 Task: Add a condition where "Hours since requester update Less than Twenty" in unsolved tickets in your groups.
Action: Mouse moved to (134, 434)
Screenshot: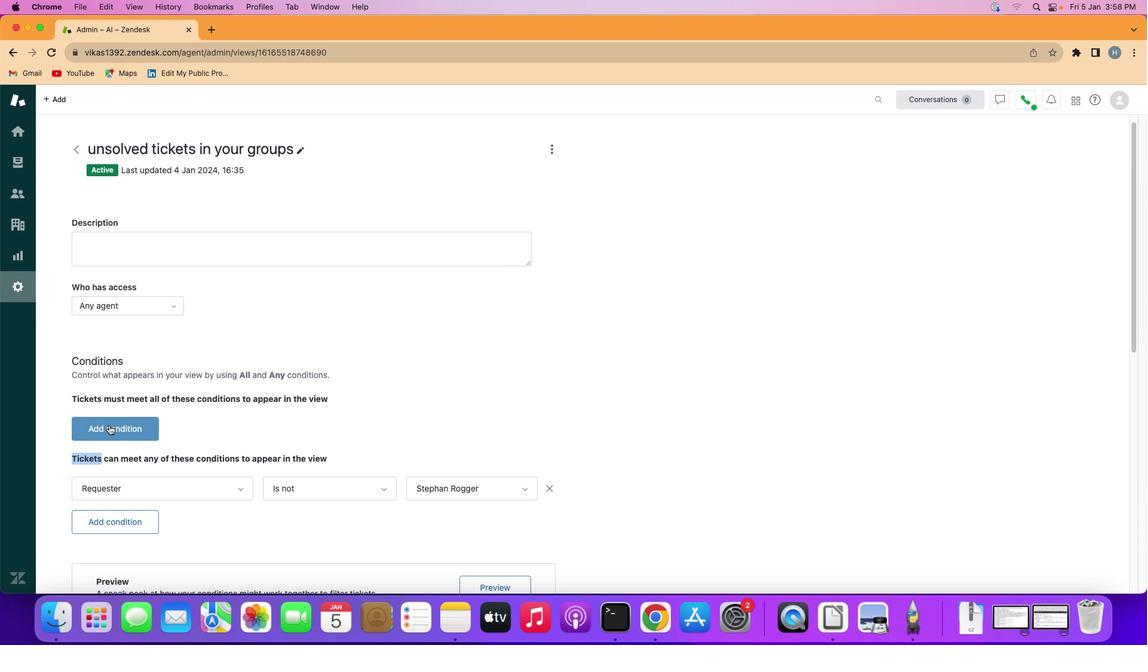 
Action: Mouse pressed left at (134, 434)
Screenshot: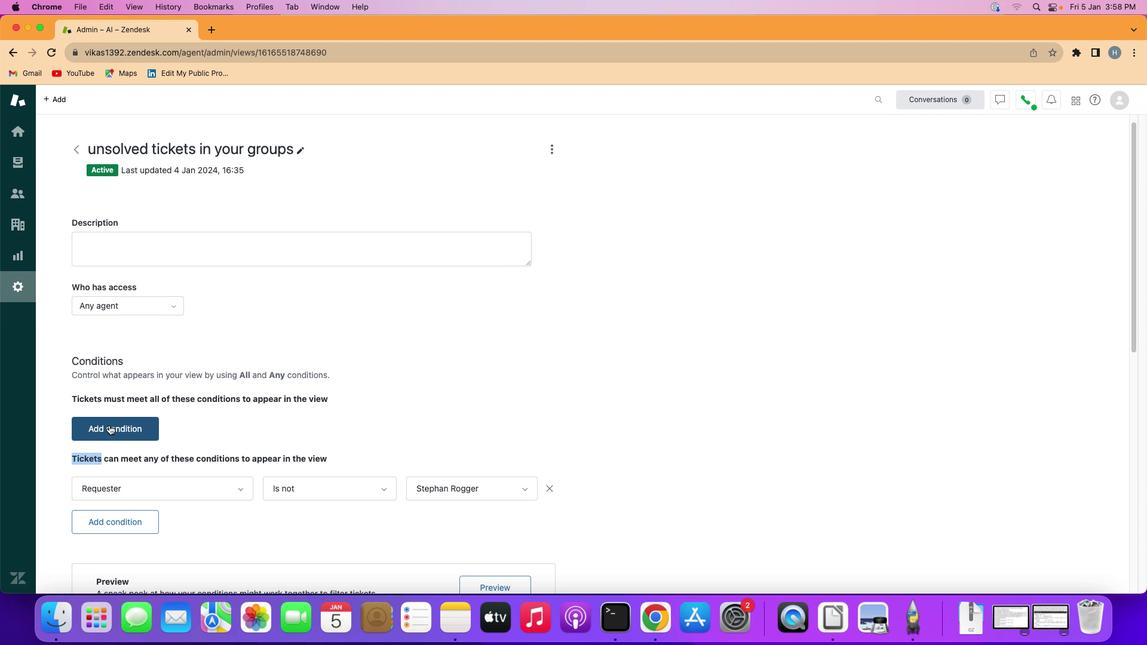 
Action: Mouse moved to (183, 432)
Screenshot: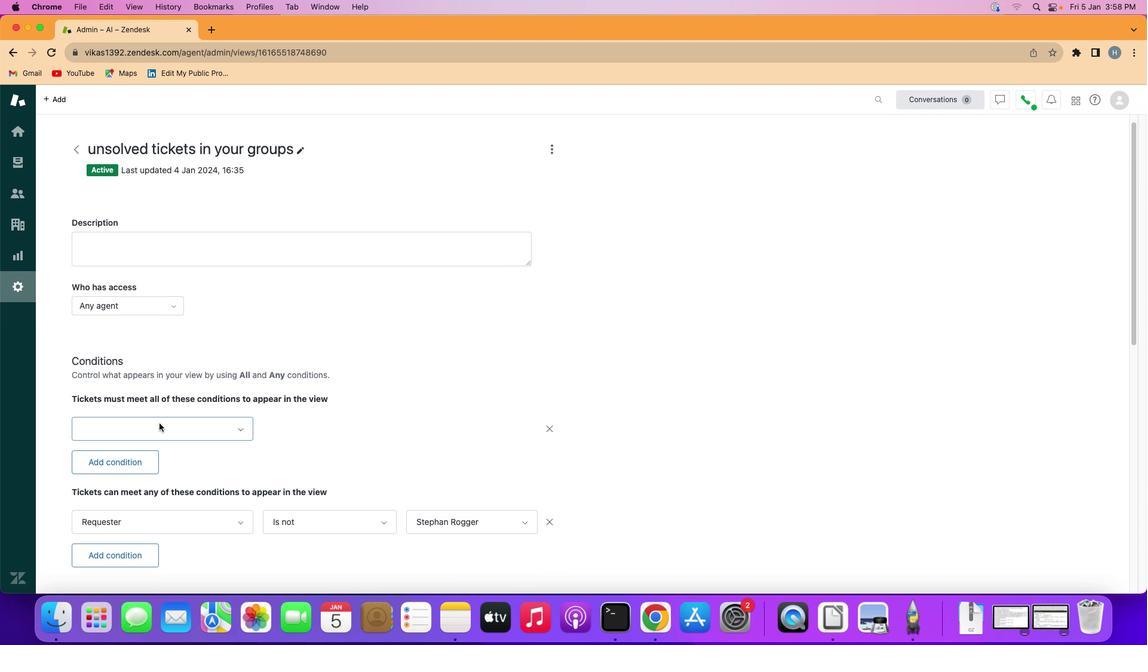 
Action: Mouse pressed left at (183, 432)
Screenshot: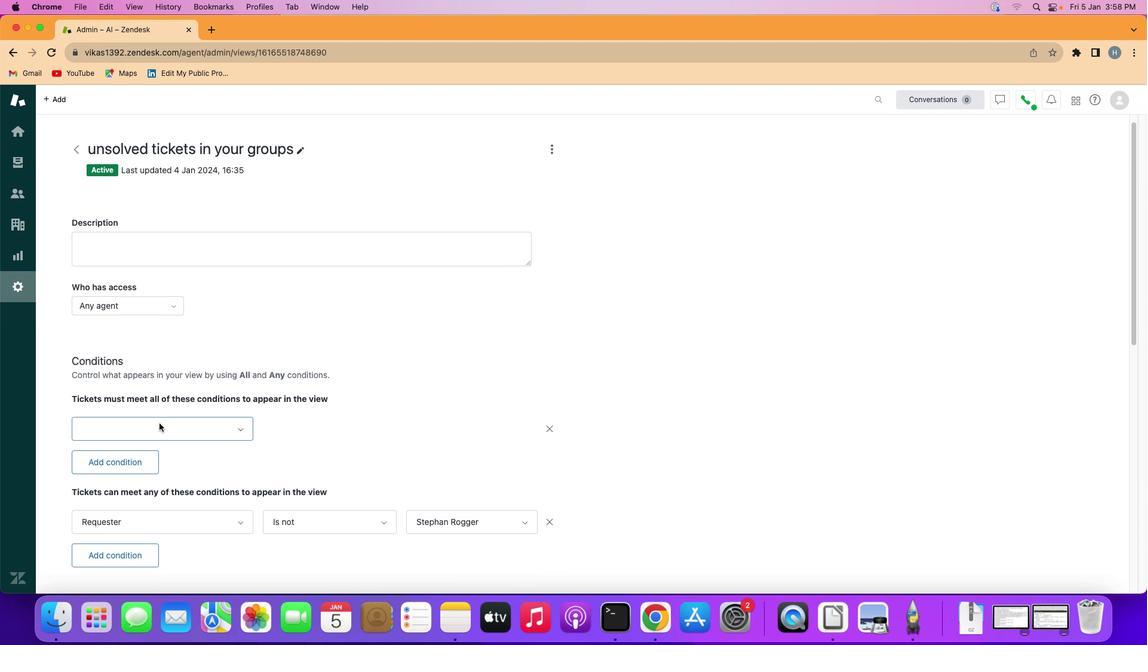 
Action: Mouse moved to (184, 331)
Screenshot: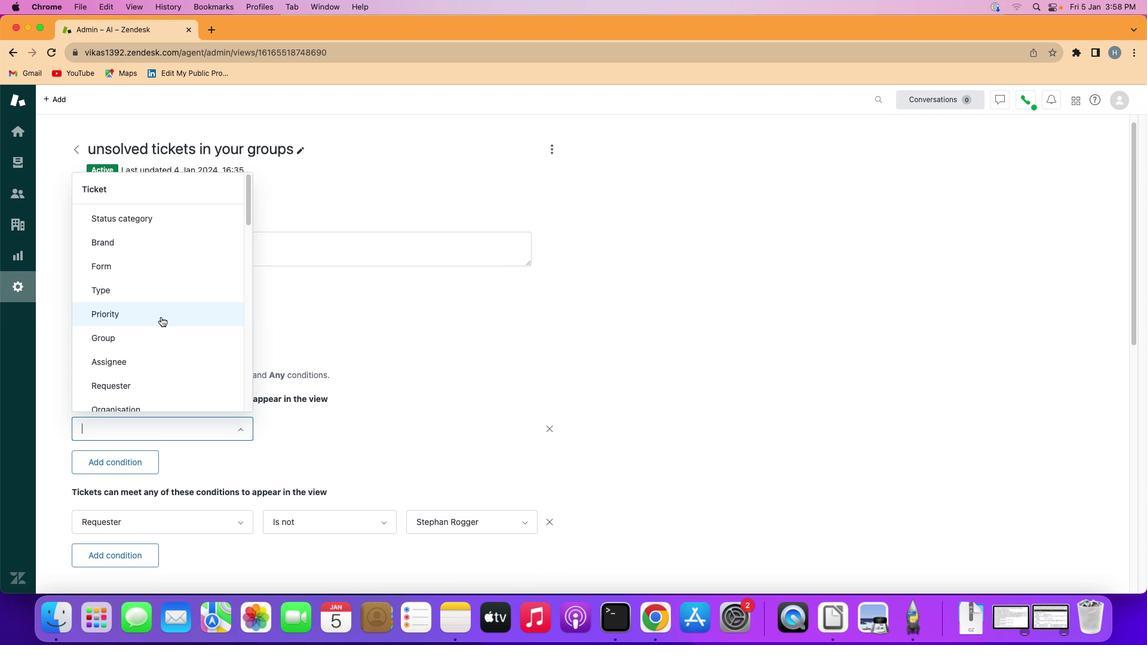 
Action: Mouse scrolled (184, 331) with delta (29, 29)
Screenshot: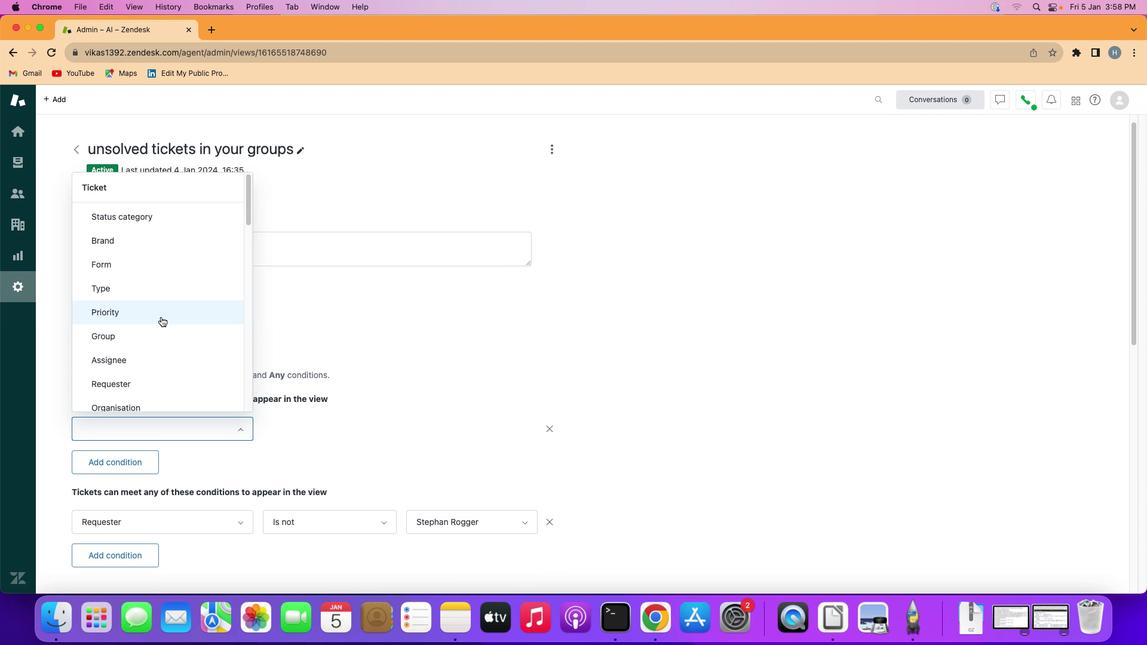 
Action: Mouse scrolled (184, 331) with delta (29, 29)
Screenshot: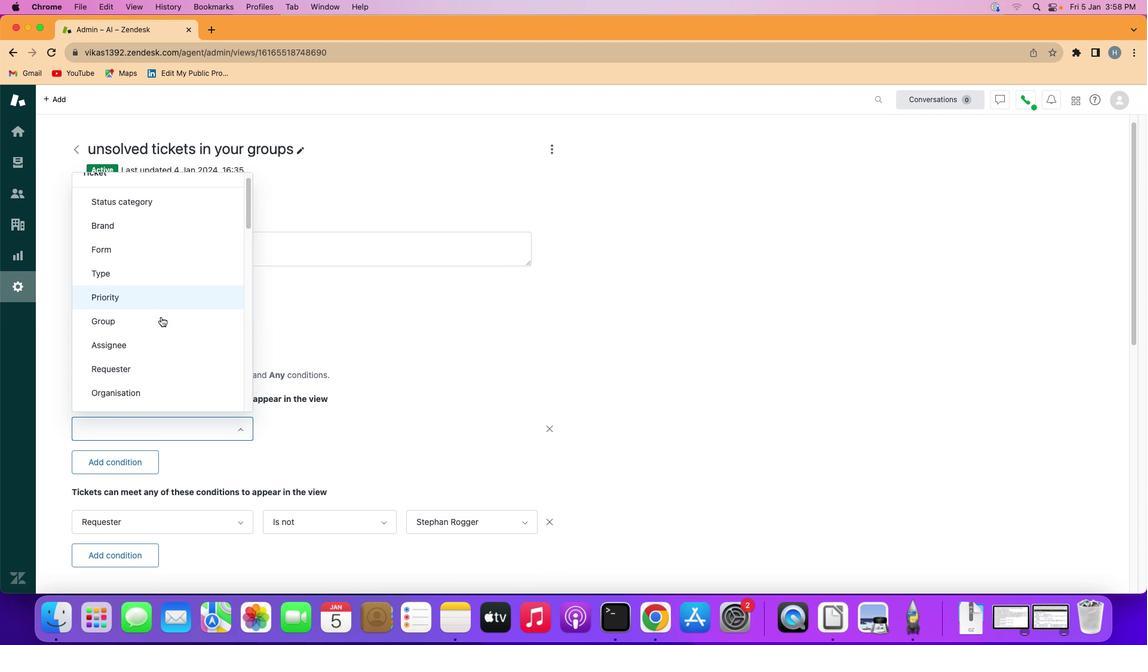 
Action: Mouse scrolled (184, 331) with delta (29, 29)
Screenshot: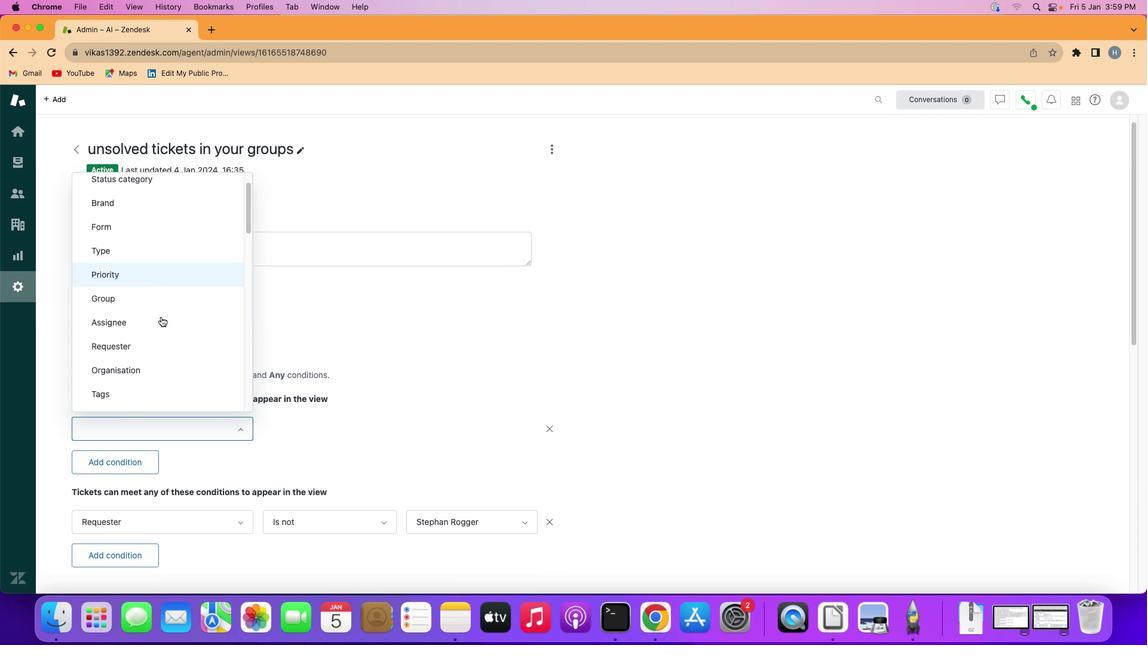 
Action: Mouse scrolled (184, 331) with delta (29, 28)
Screenshot: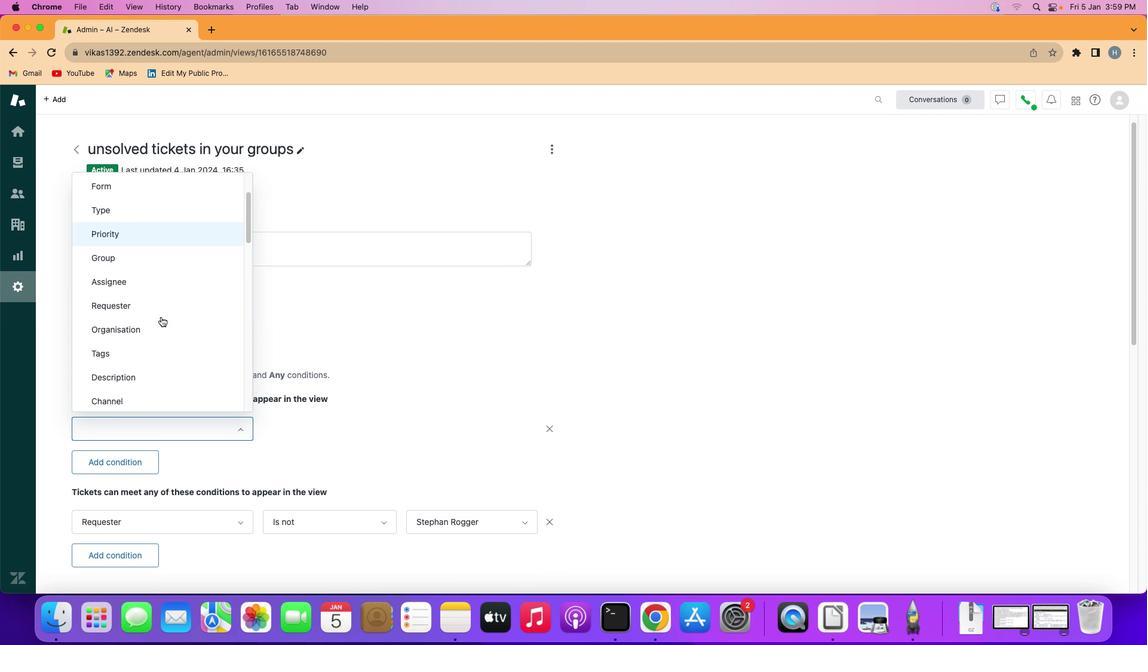 
Action: Mouse scrolled (184, 331) with delta (29, 28)
Screenshot: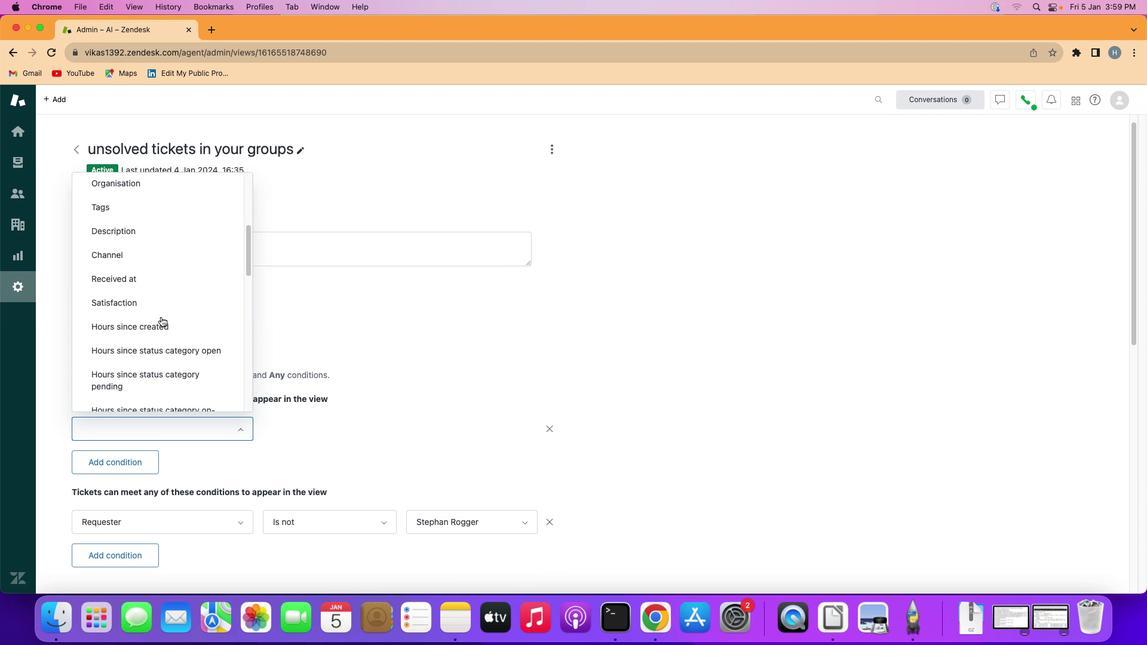 
Action: Mouse moved to (185, 331)
Screenshot: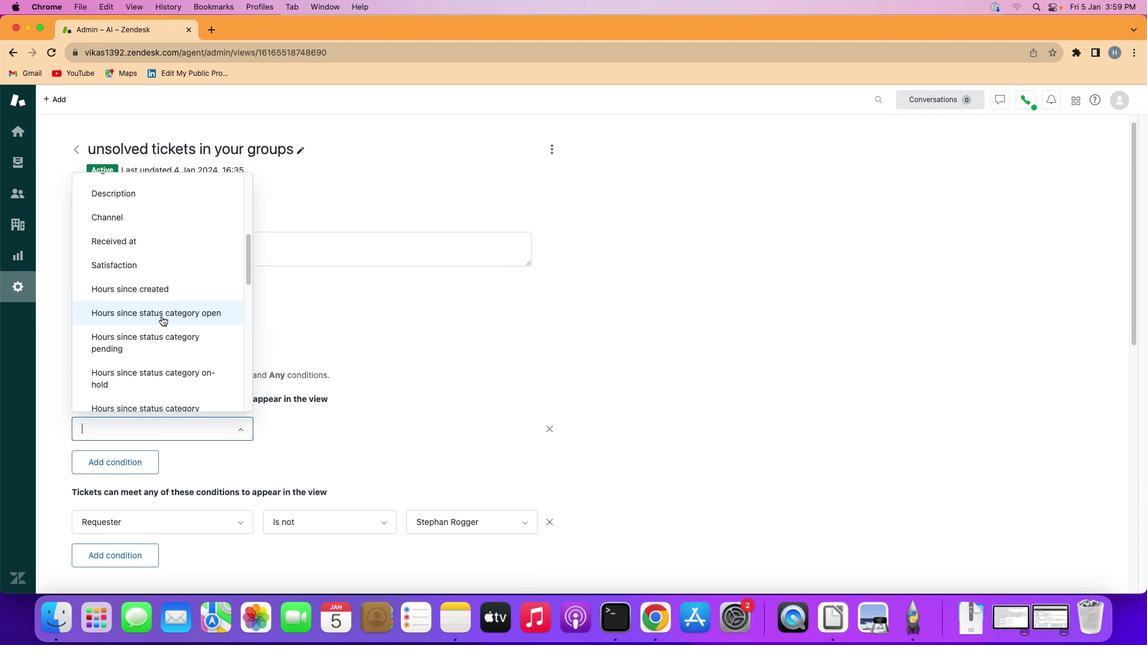 
Action: Mouse scrolled (185, 331) with delta (29, 29)
Screenshot: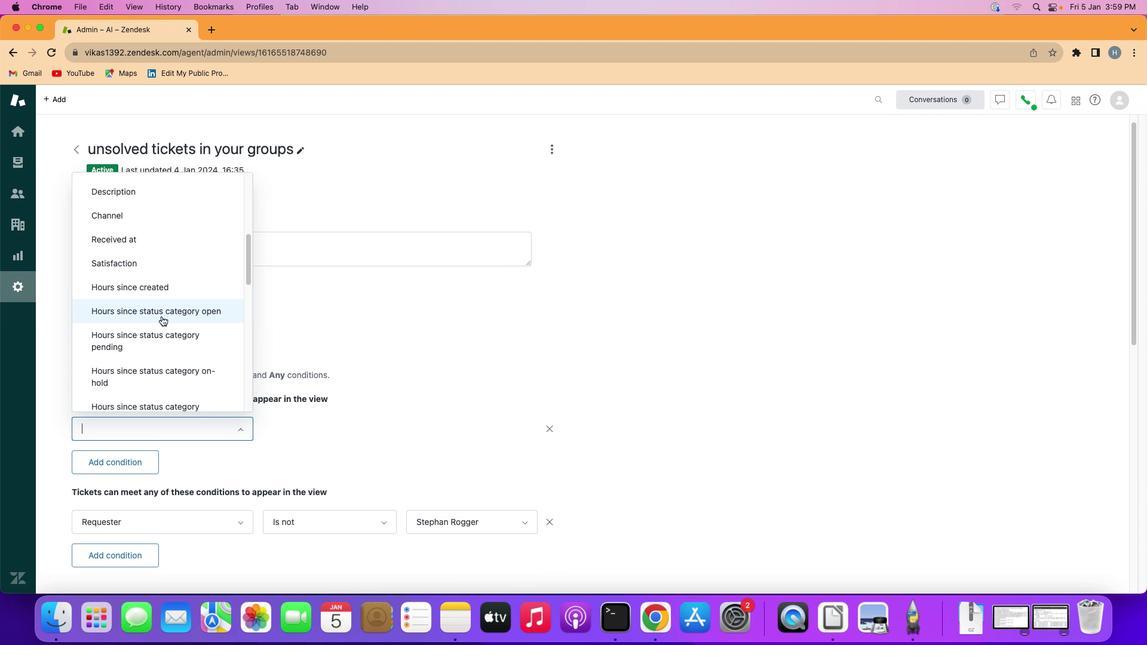 
Action: Mouse scrolled (185, 331) with delta (29, 29)
Screenshot: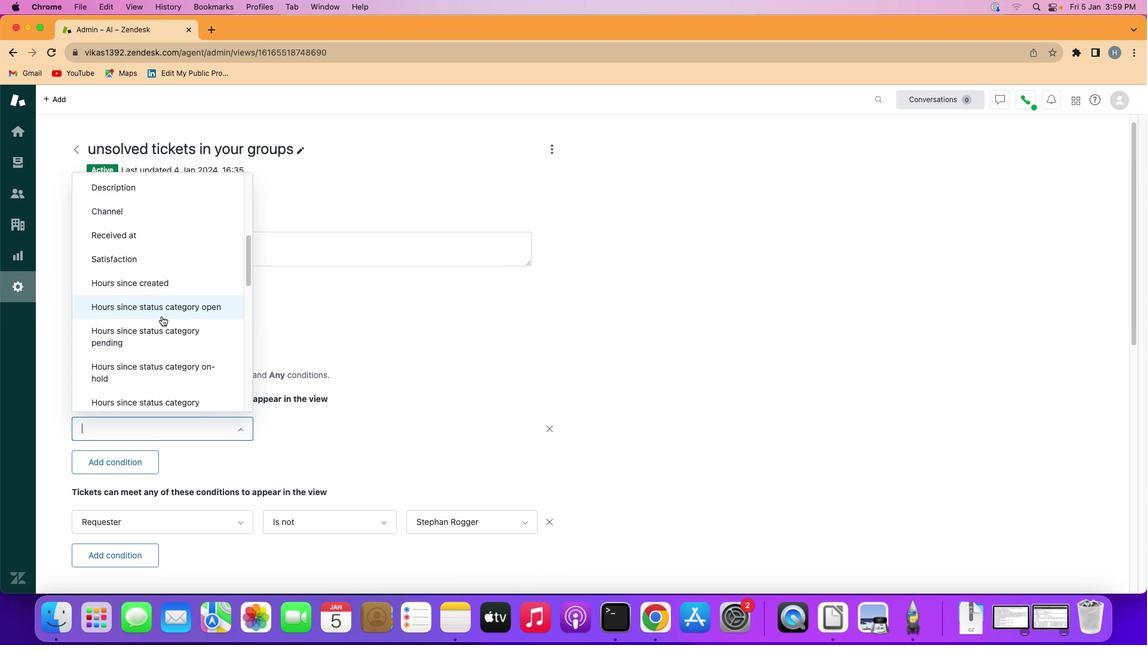 
Action: Mouse scrolled (185, 331) with delta (29, 29)
Screenshot: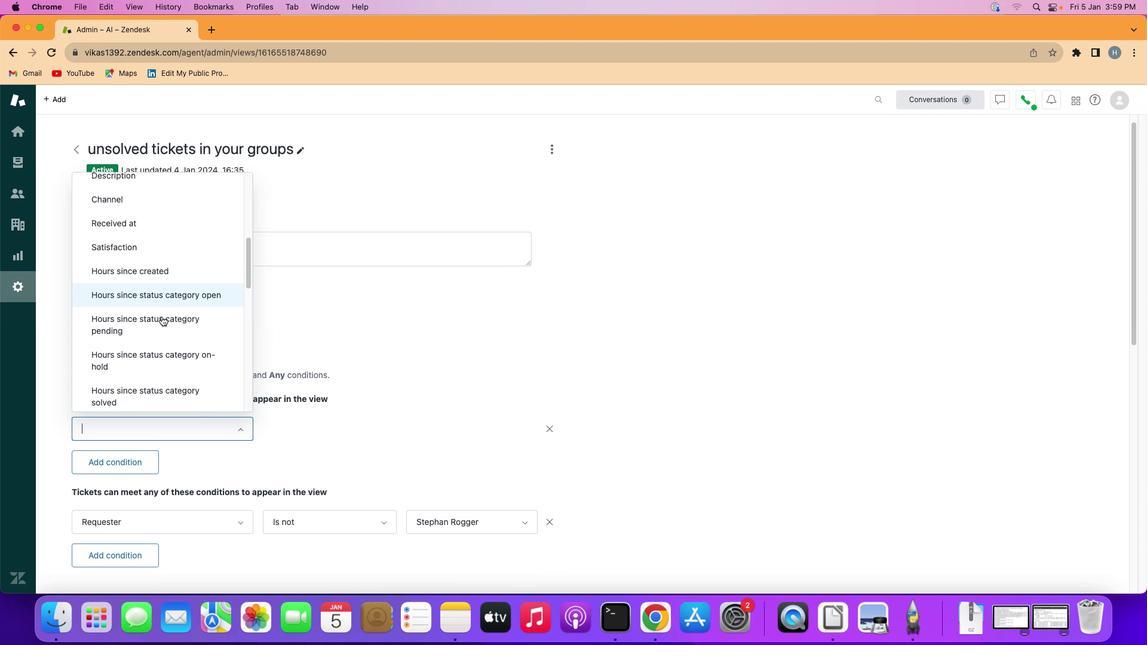 
Action: Mouse scrolled (185, 331) with delta (29, 29)
Screenshot: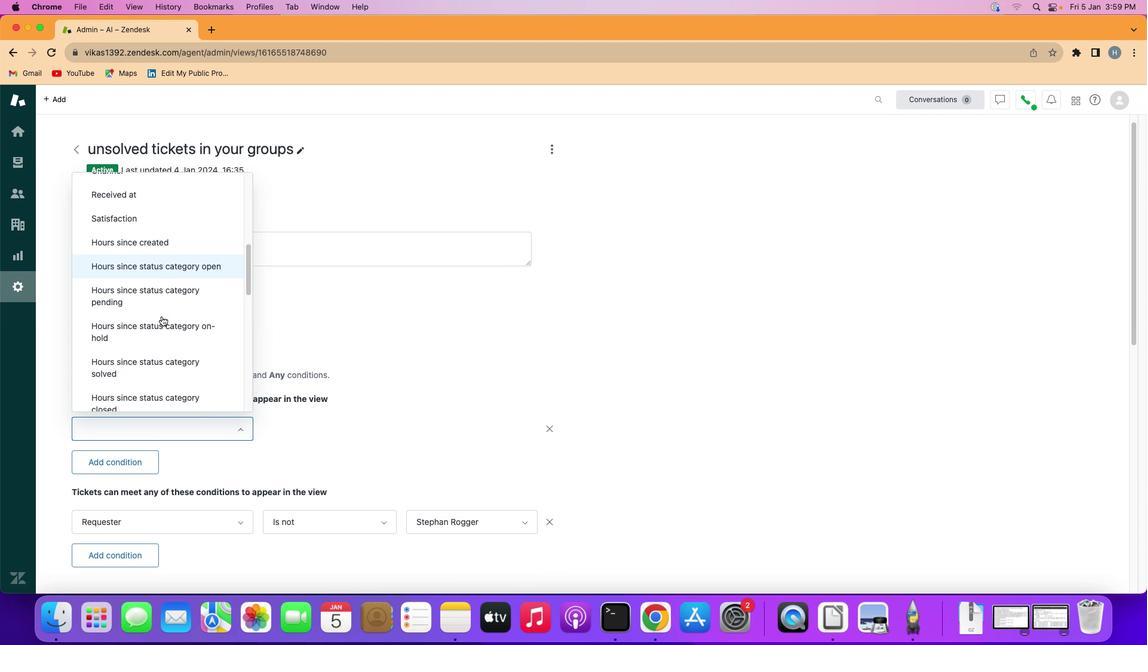 
Action: Mouse scrolled (185, 331) with delta (29, 29)
Screenshot: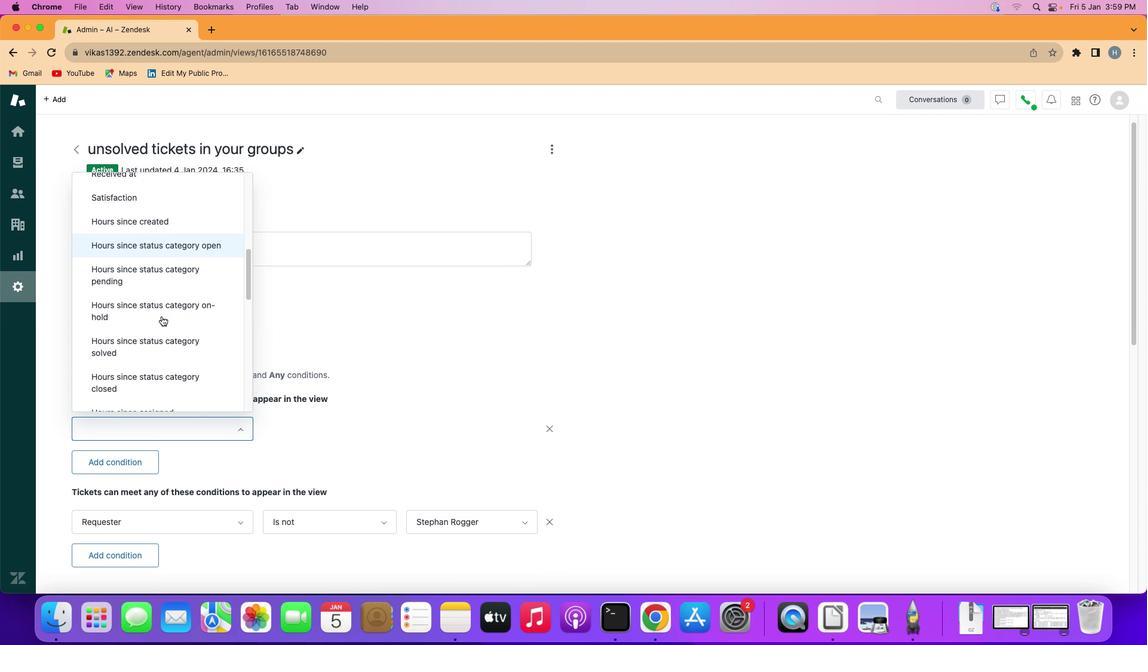 
Action: Mouse moved to (186, 331)
Screenshot: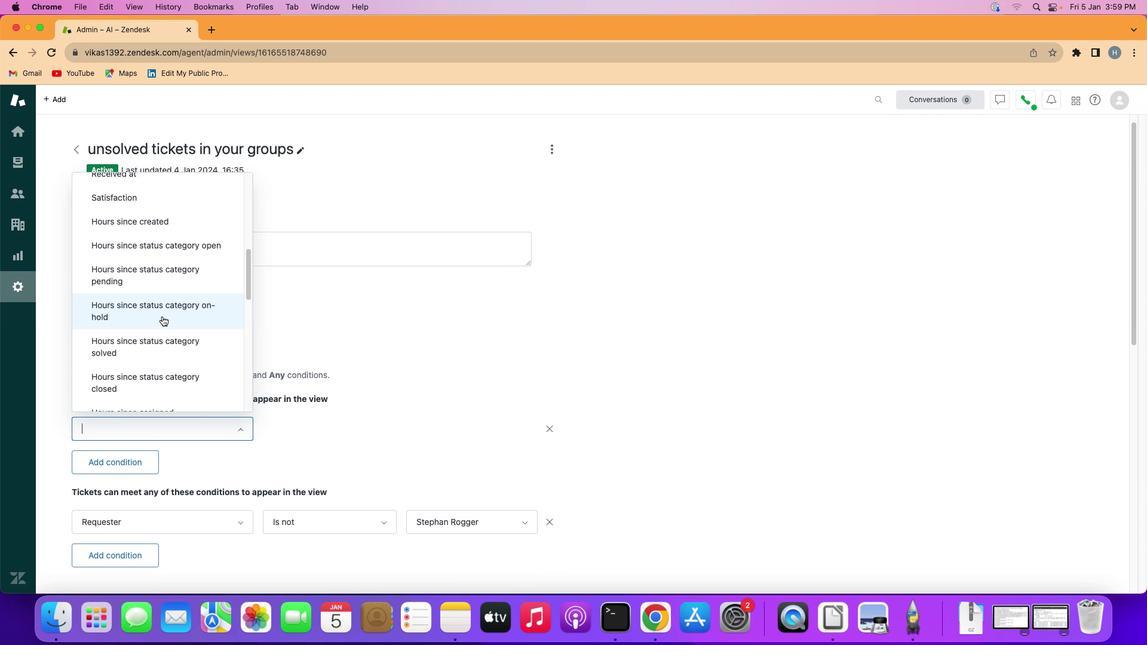 
Action: Mouse scrolled (186, 331) with delta (29, 29)
Screenshot: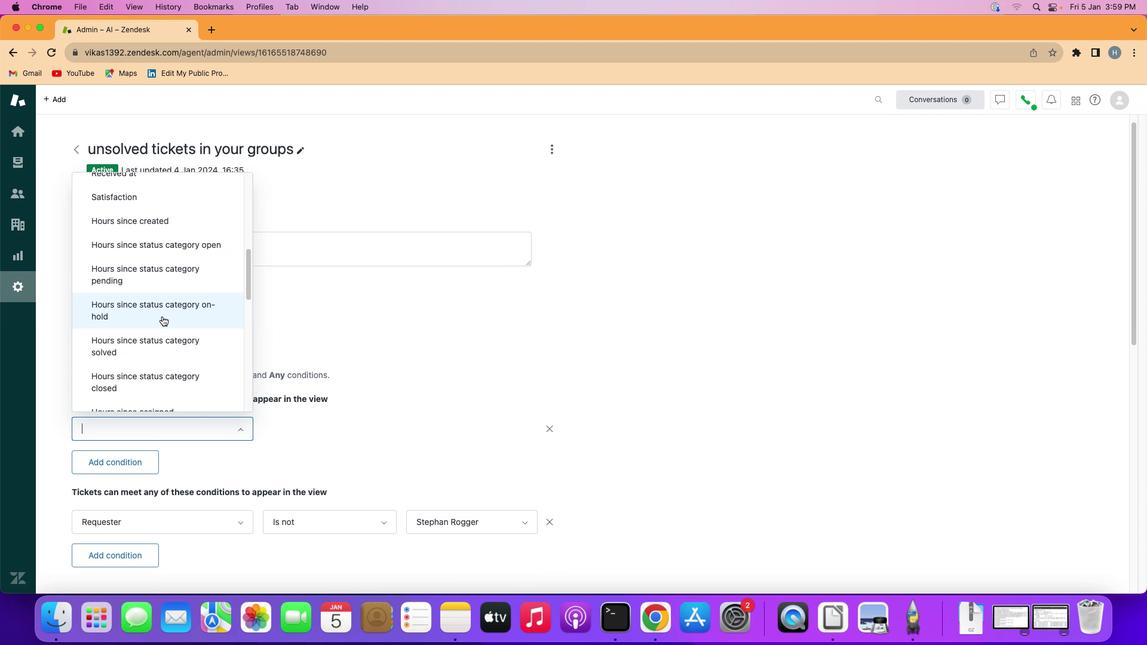 
Action: Mouse scrolled (186, 331) with delta (29, 29)
Screenshot: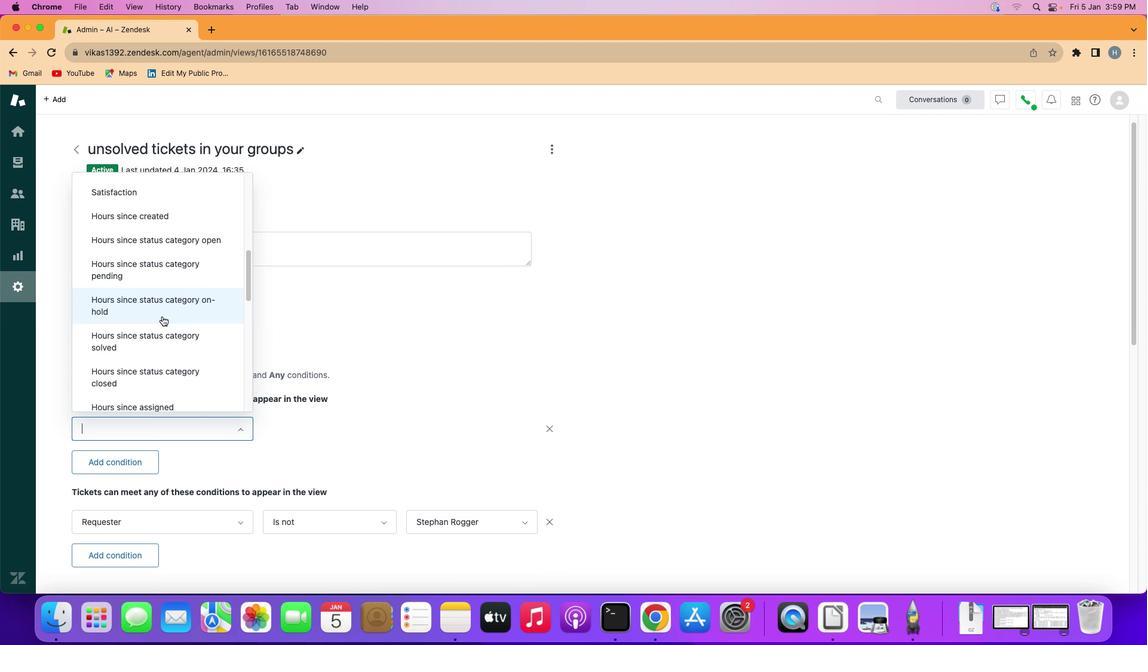 
Action: Mouse scrolled (186, 331) with delta (29, 29)
Screenshot: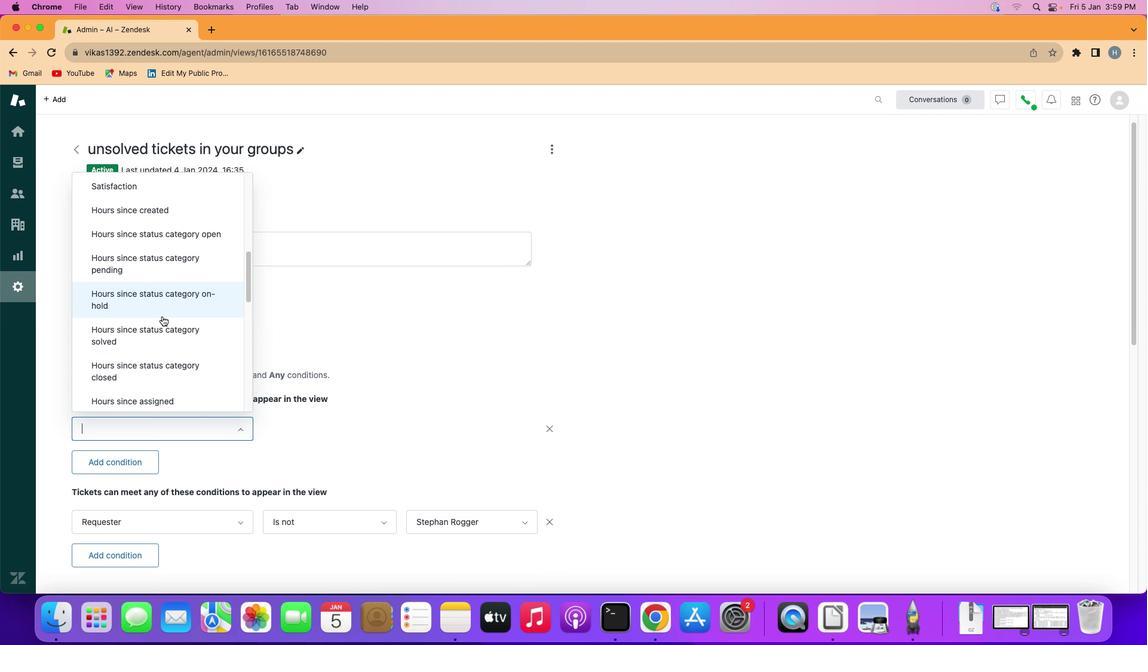 
Action: Mouse scrolled (186, 331) with delta (29, 29)
Screenshot: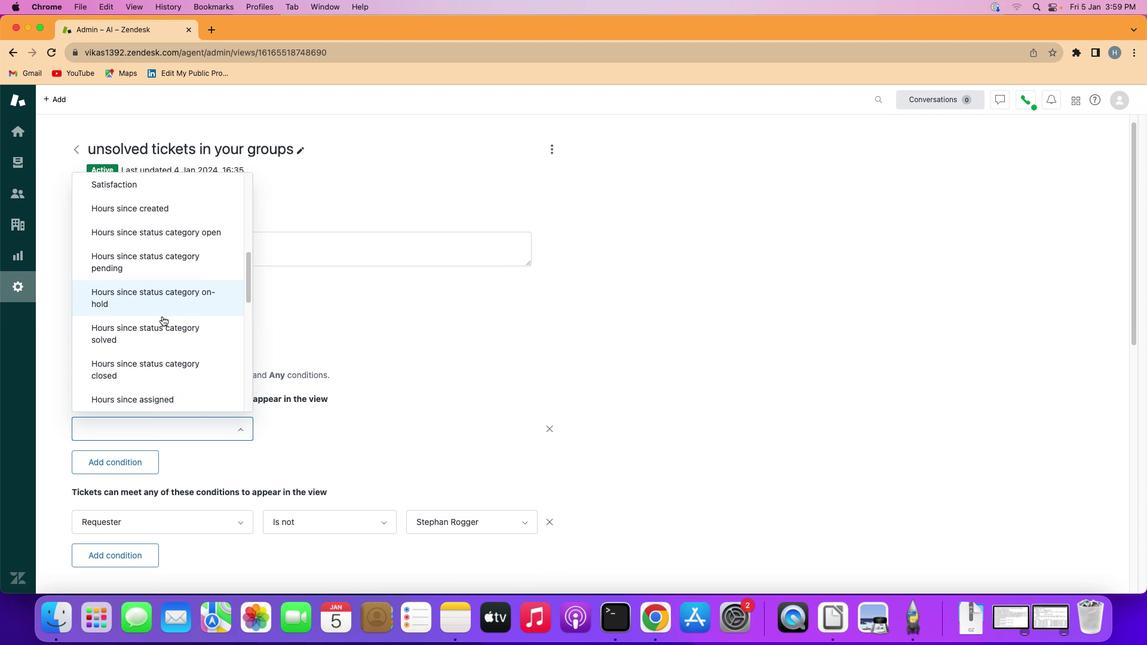 
Action: Mouse scrolled (186, 331) with delta (29, 29)
Screenshot: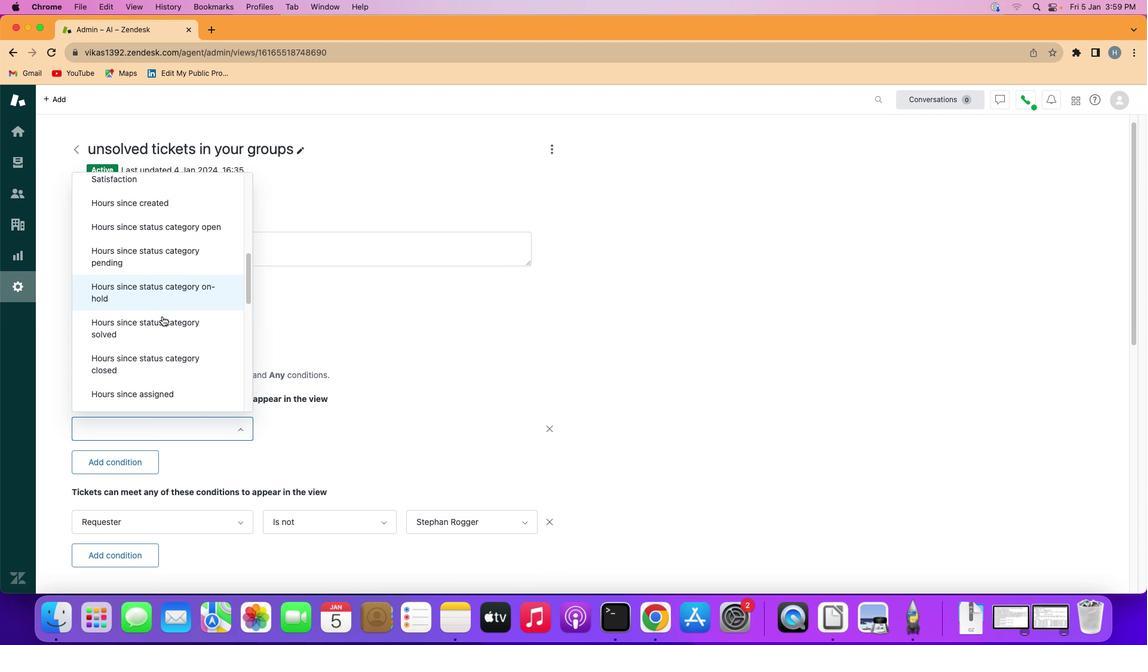
Action: Mouse scrolled (186, 331) with delta (29, 29)
Screenshot: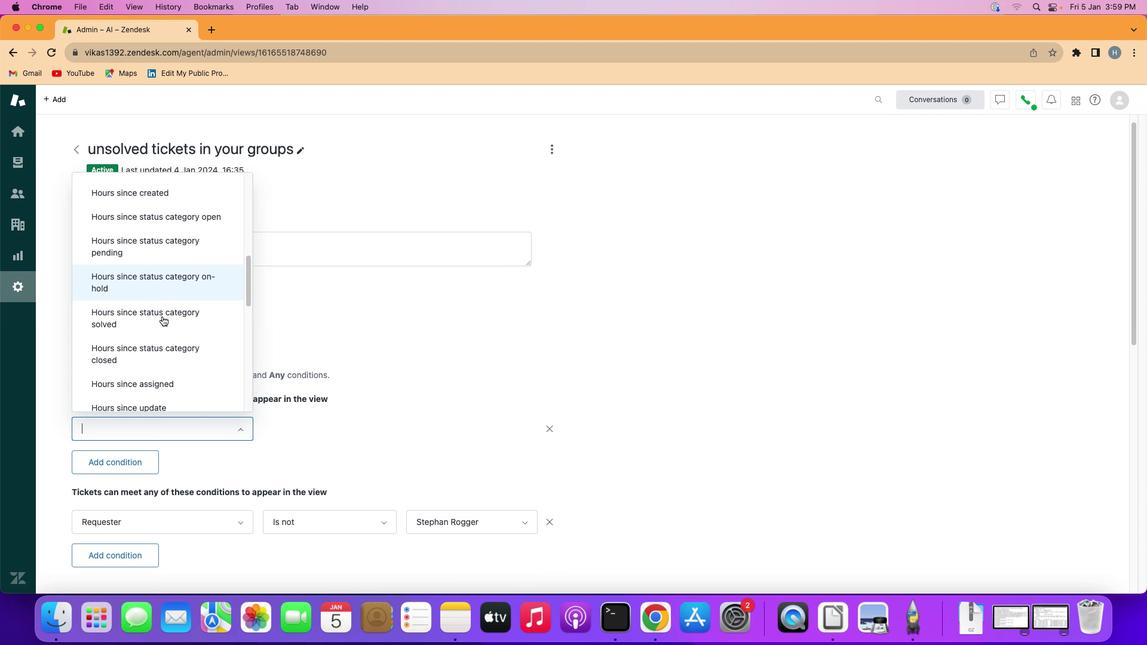 
Action: Mouse scrolled (186, 331) with delta (29, 29)
Screenshot: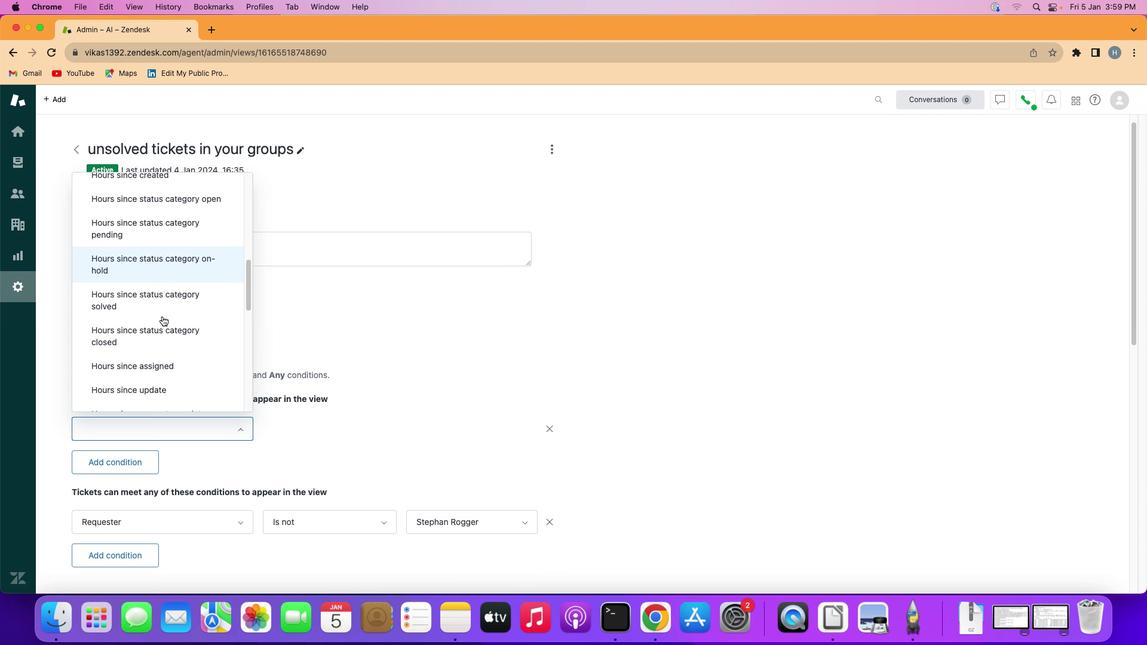 
Action: Mouse scrolled (186, 331) with delta (29, 29)
Screenshot: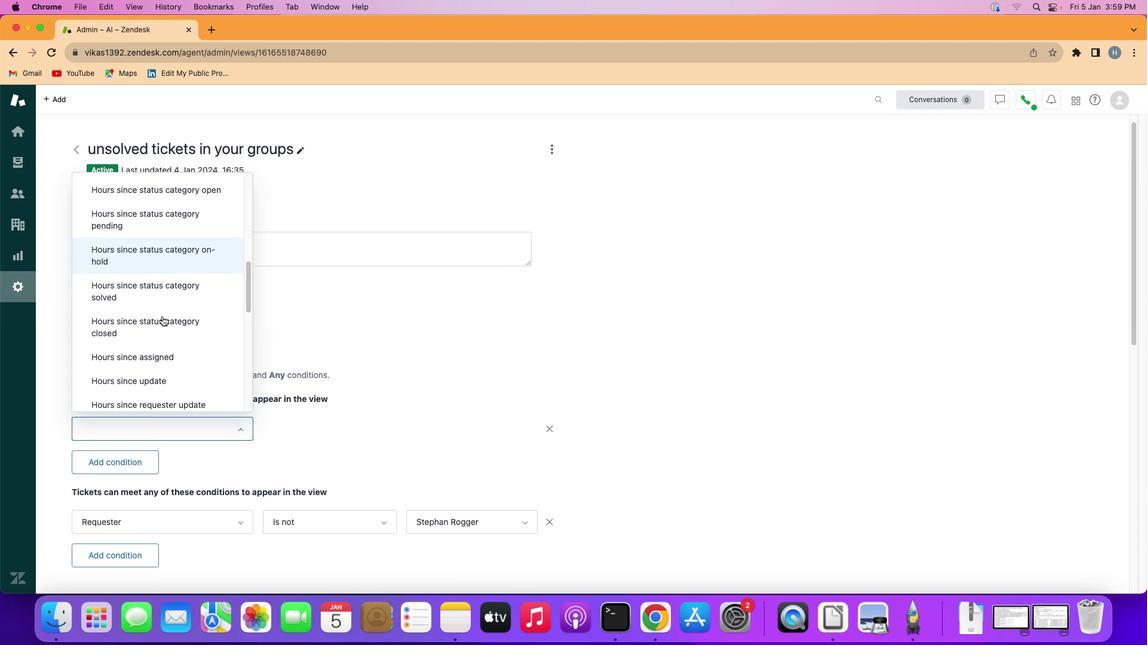 
Action: Mouse scrolled (186, 331) with delta (29, 29)
Screenshot: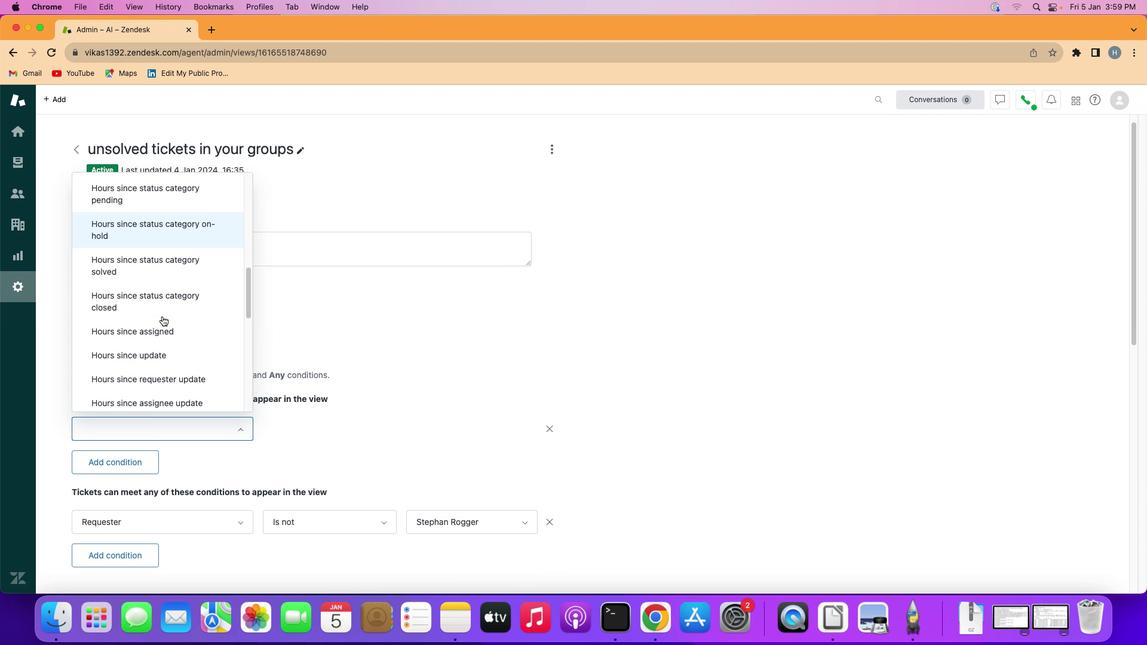 
Action: Mouse scrolled (186, 331) with delta (29, 29)
Screenshot: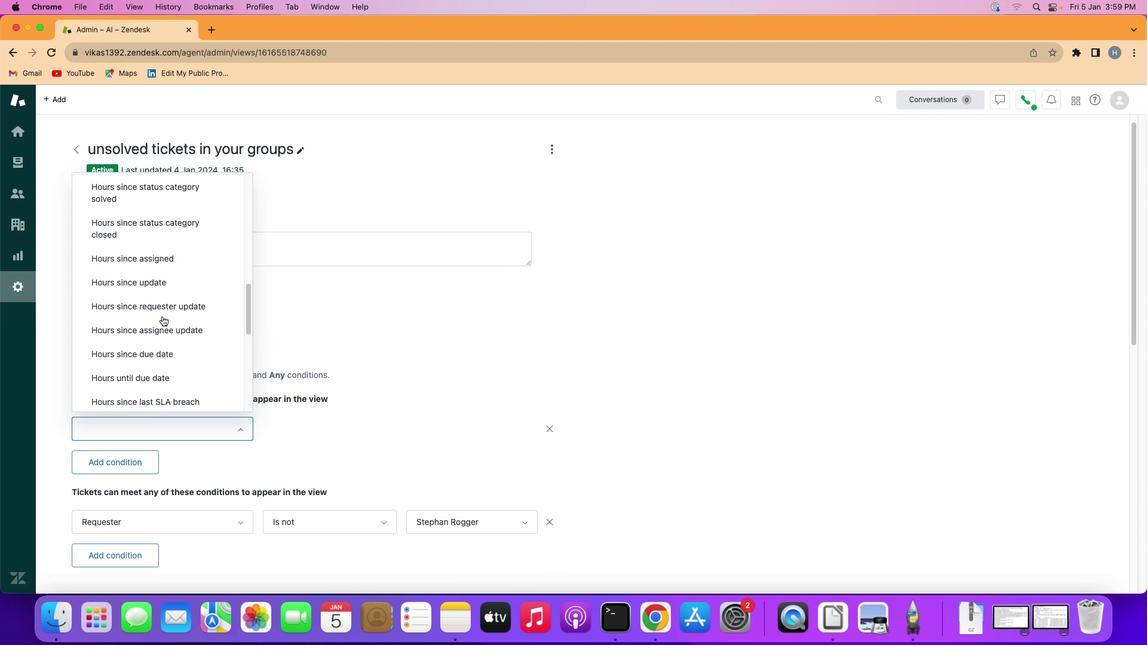 
Action: Mouse moved to (210, 292)
Screenshot: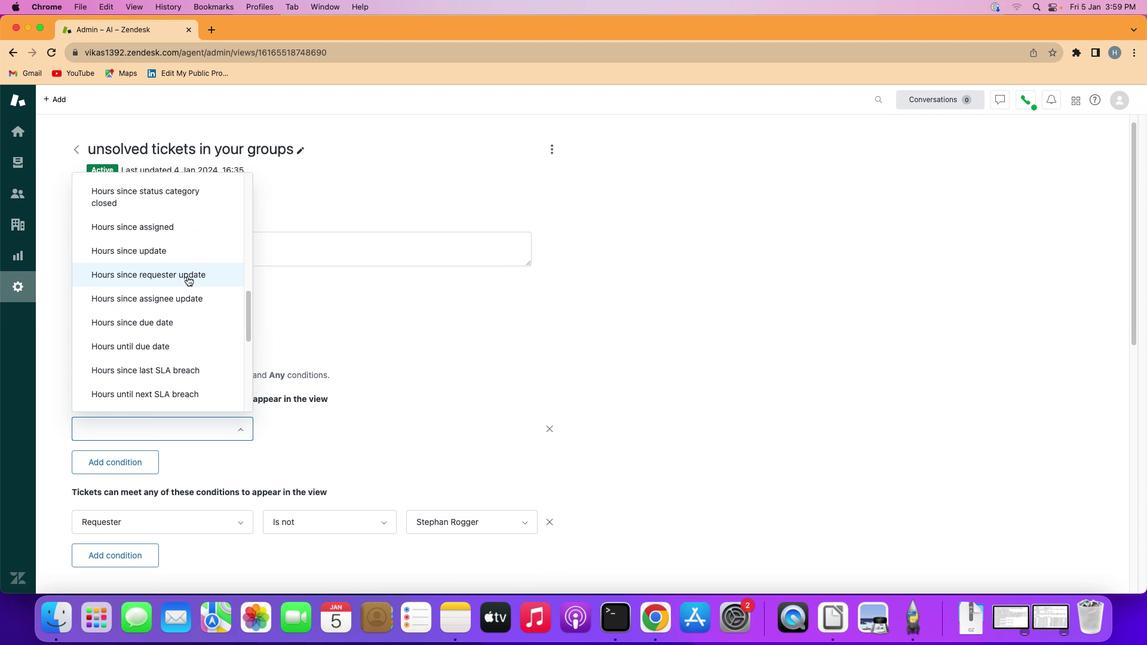 
Action: Mouse pressed left at (210, 292)
Screenshot: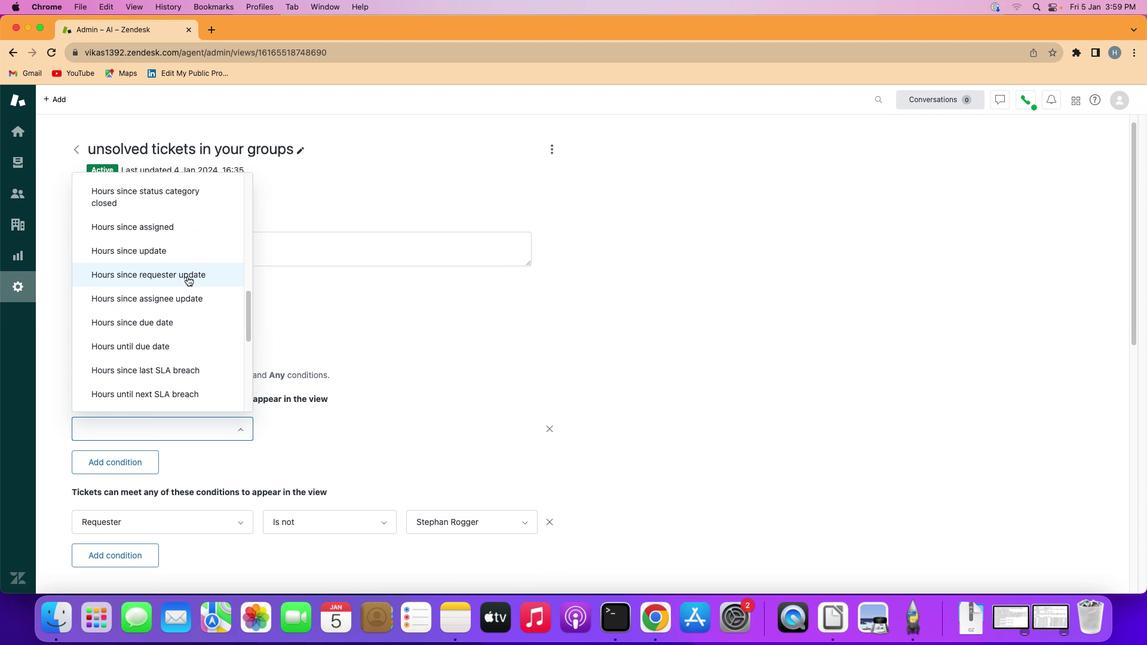 
Action: Mouse moved to (340, 434)
Screenshot: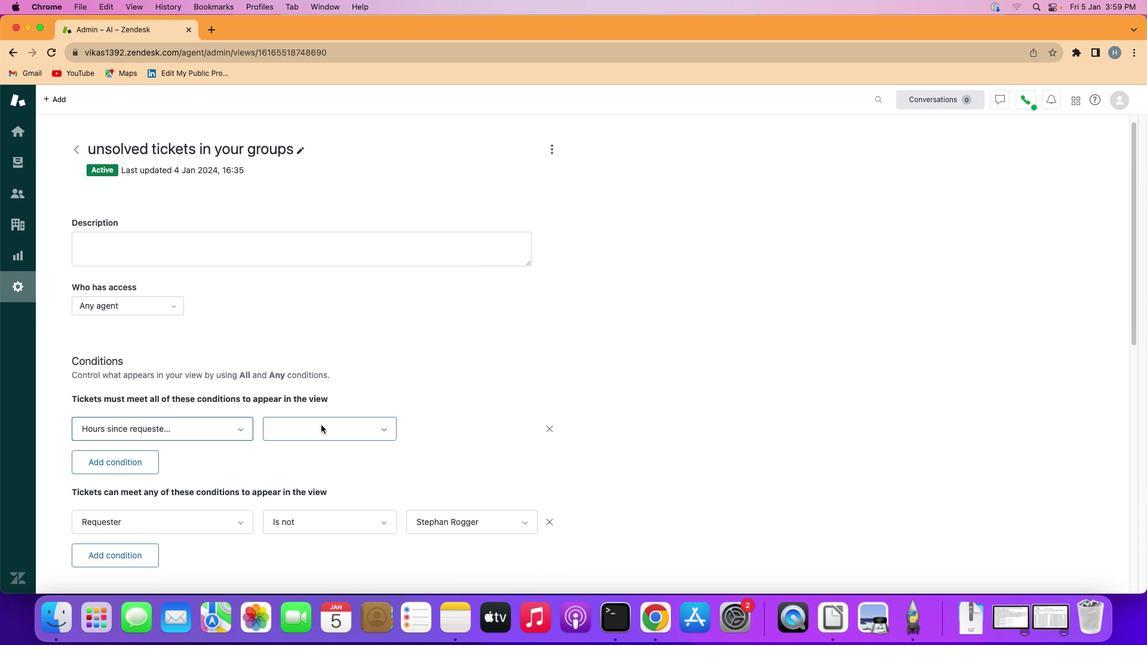 
Action: Mouse pressed left at (340, 434)
Screenshot: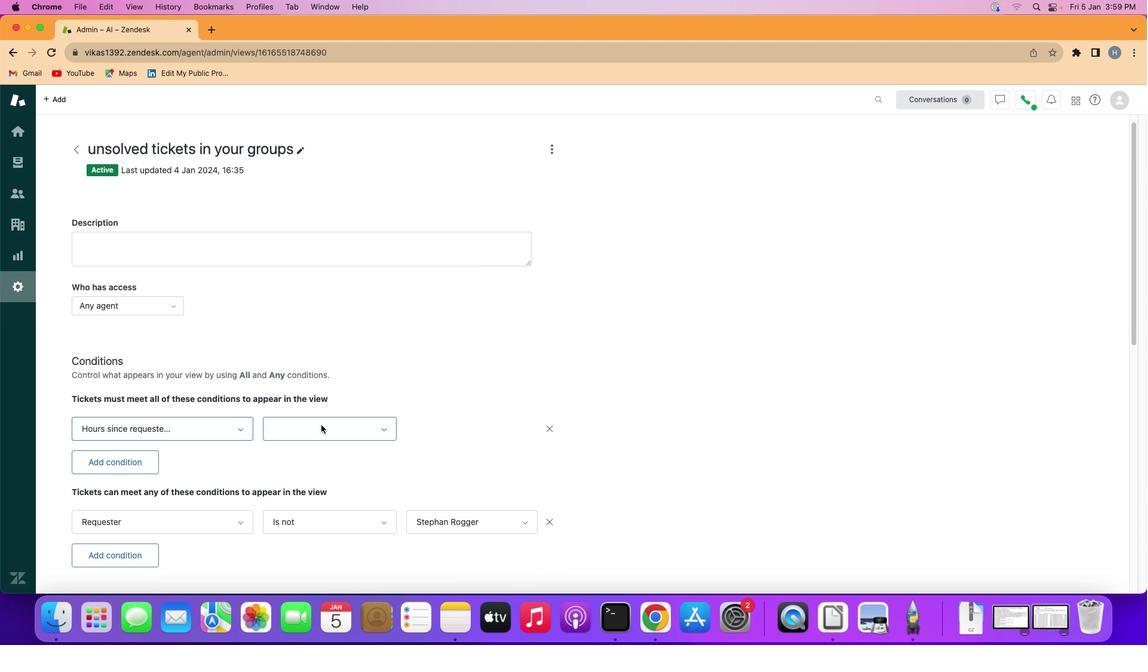 
Action: Mouse moved to (342, 463)
Screenshot: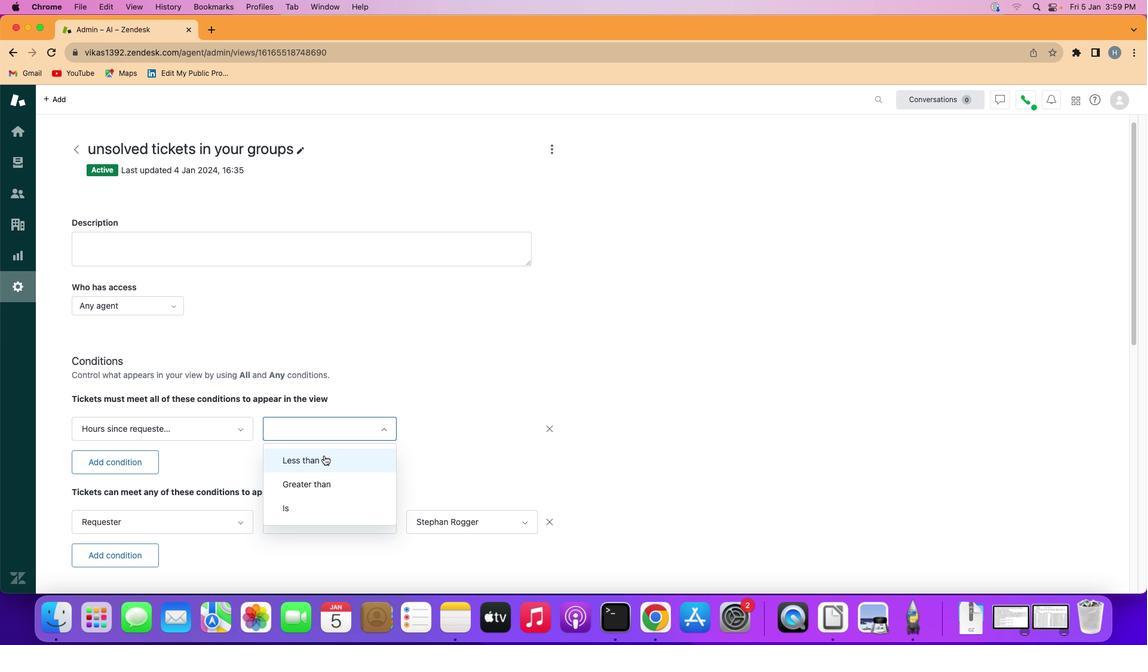
Action: Mouse pressed left at (342, 463)
Screenshot: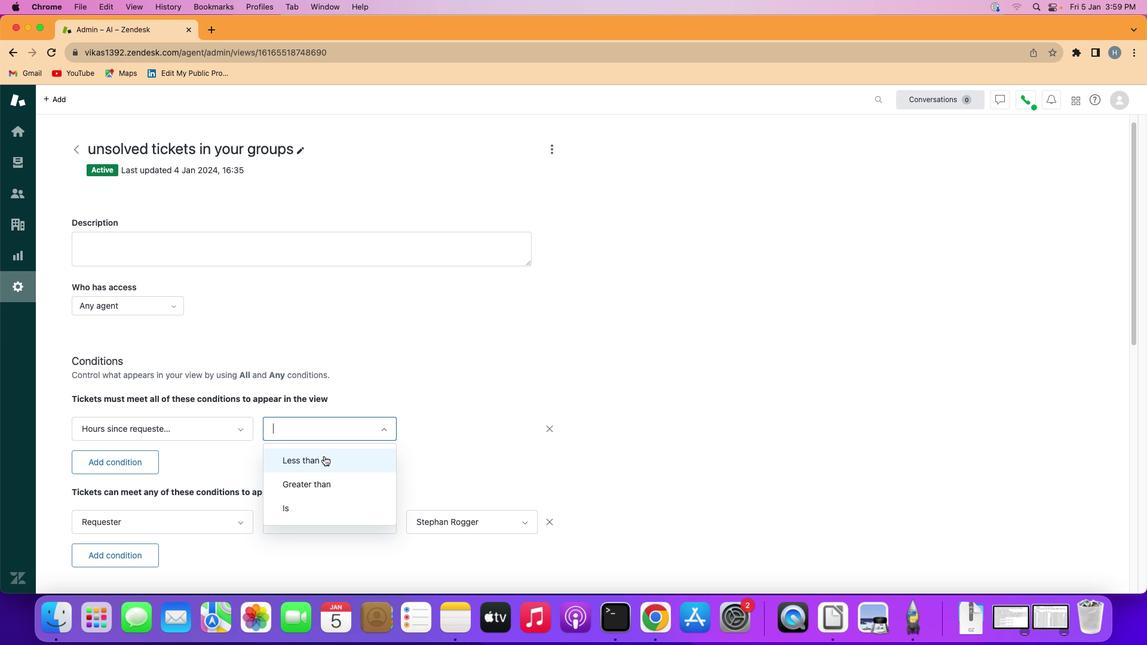 
Action: Mouse moved to (470, 435)
Screenshot: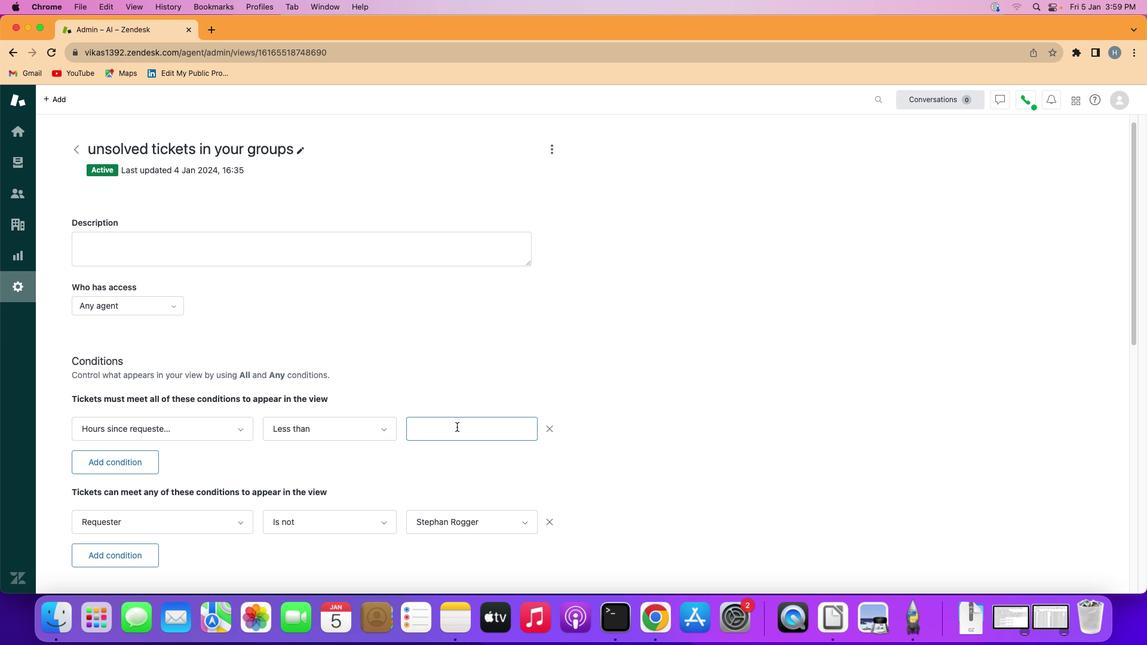 
Action: Mouse pressed left at (470, 435)
Screenshot: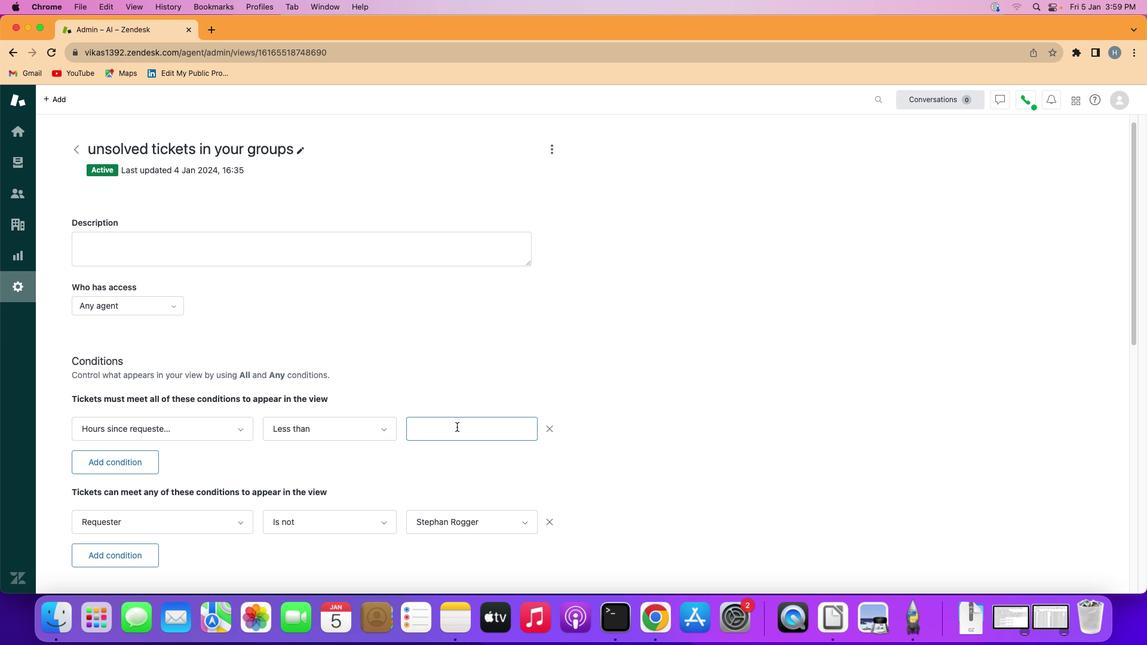 
Action: Mouse moved to (470, 435)
Screenshot: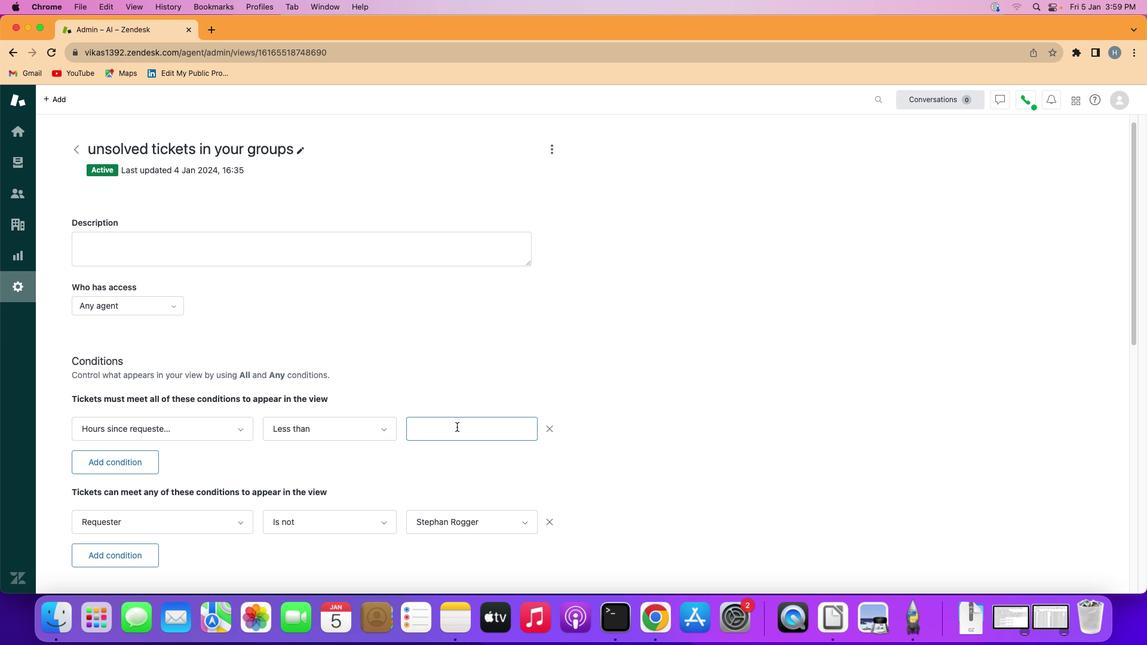 
Action: Key pressed Key.shift'T''w''e''n''t''y'
Screenshot: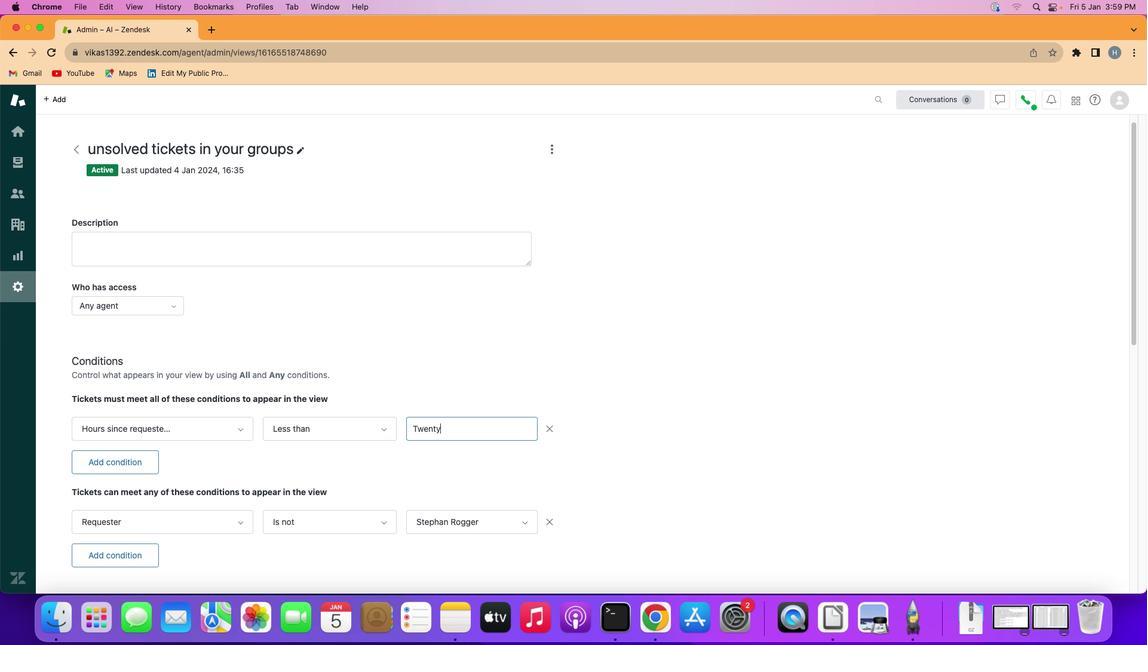 
Action: Mouse moved to (476, 476)
Screenshot: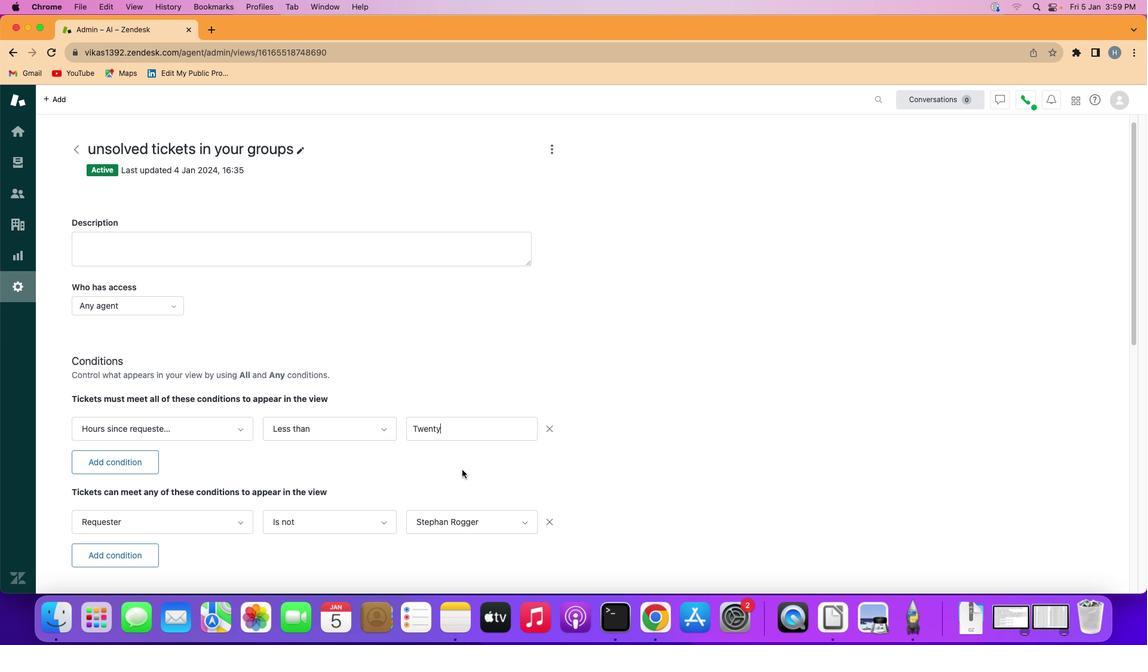 
Action: Mouse pressed left at (476, 476)
Screenshot: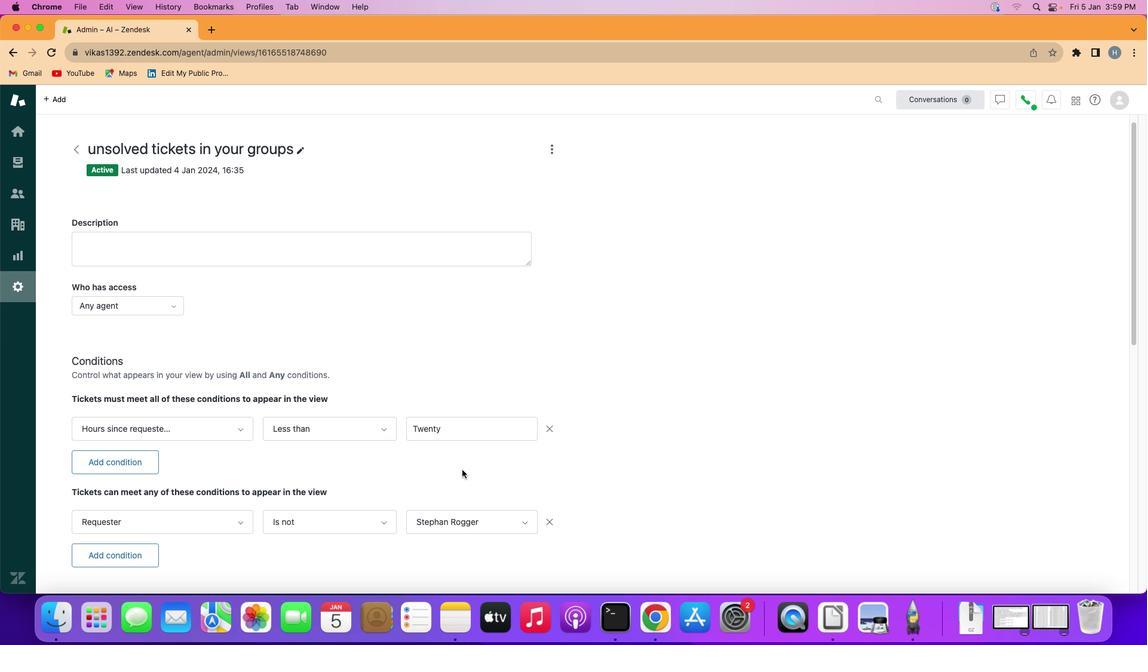 
